 Task: Change the text to a single column.
Action: Mouse moved to (302, 274)
Screenshot: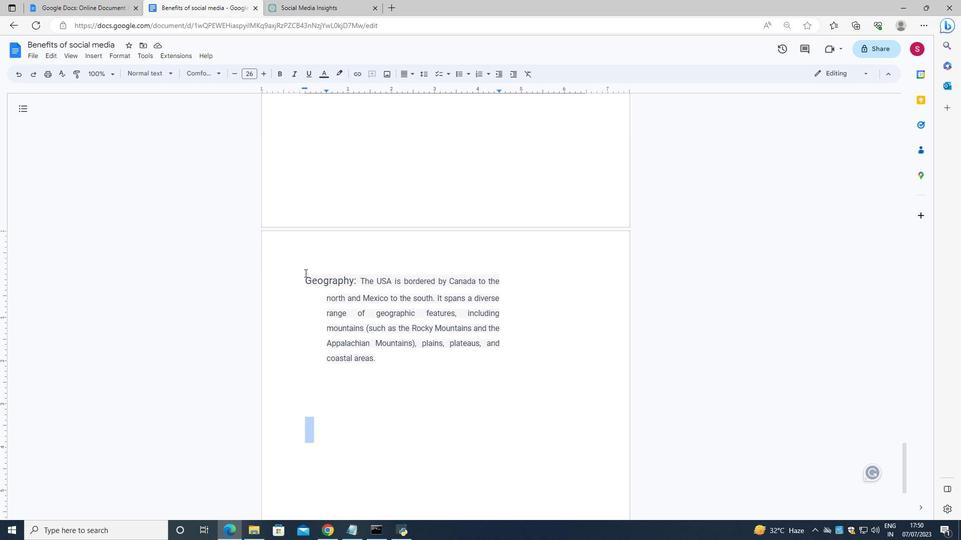 
Action: Mouse pressed left at (302, 274)
Screenshot: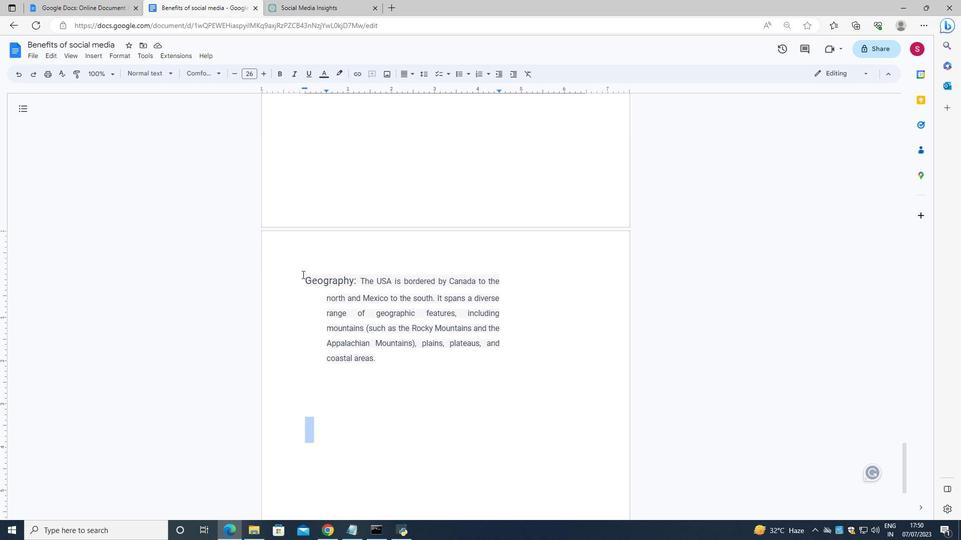 
Action: Mouse moved to (125, 50)
Screenshot: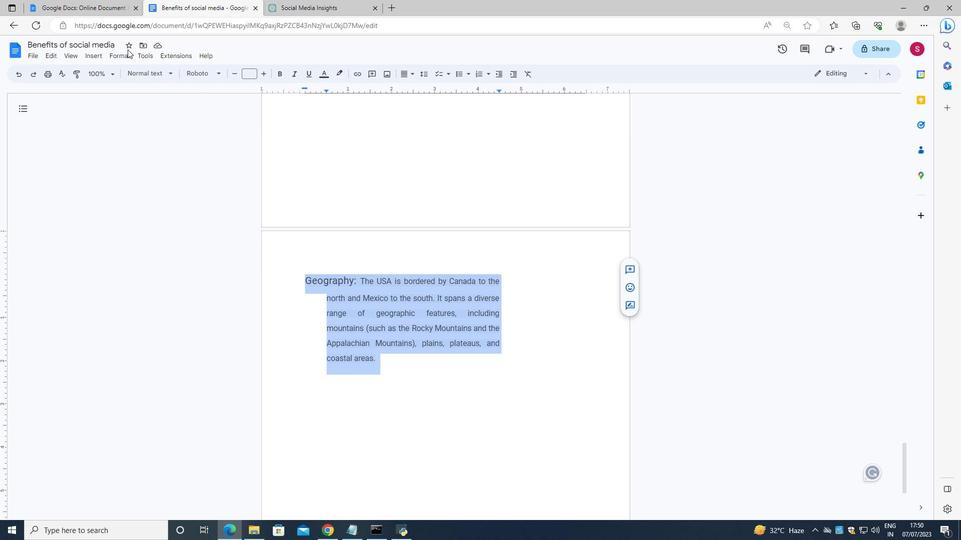 
Action: Mouse pressed left at (125, 50)
Screenshot: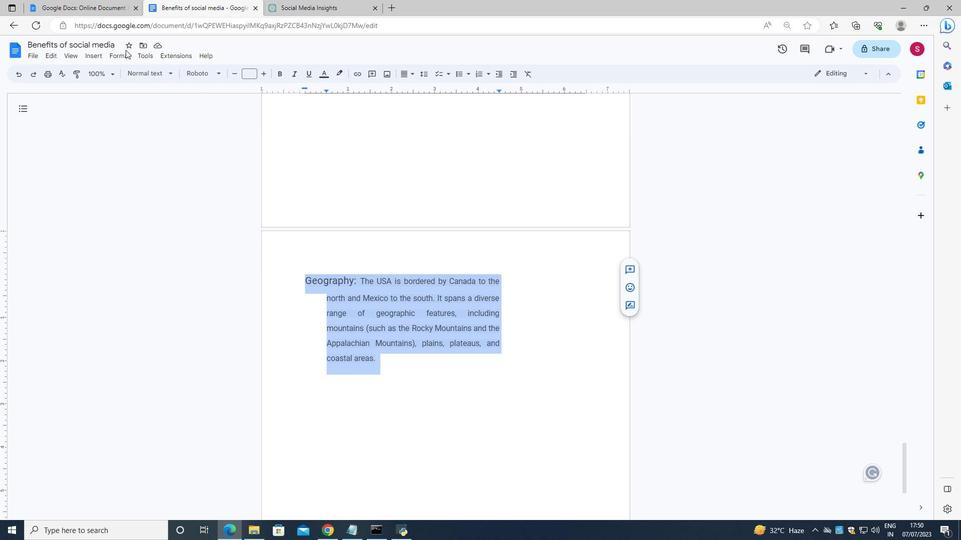 
Action: Mouse moved to (125, 59)
Screenshot: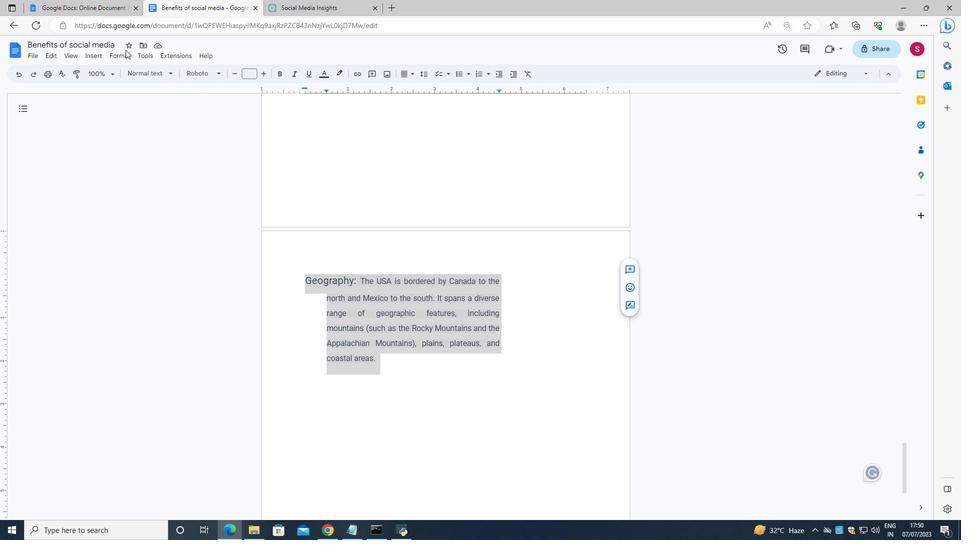 
Action: Mouse pressed left at (125, 59)
Screenshot: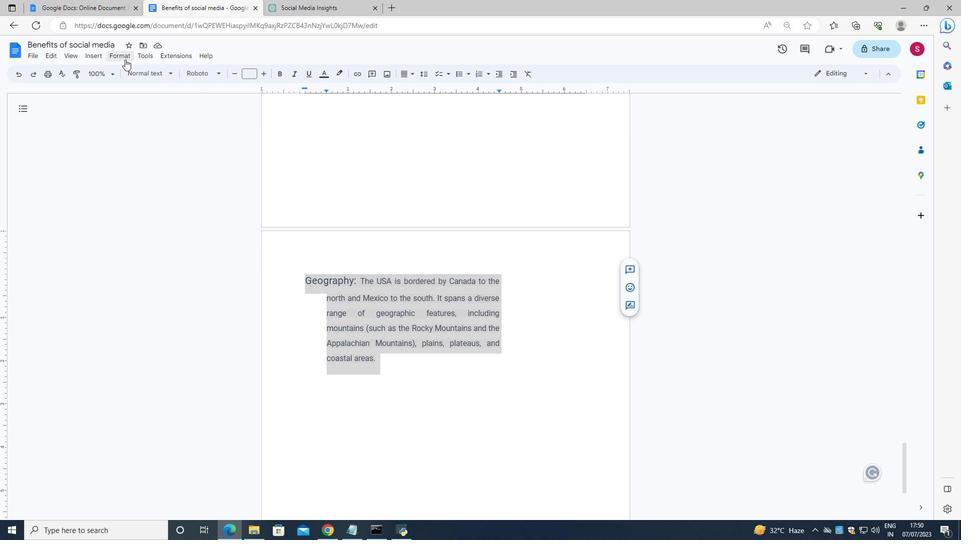 
Action: Mouse moved to (271, 147)
Screenshot: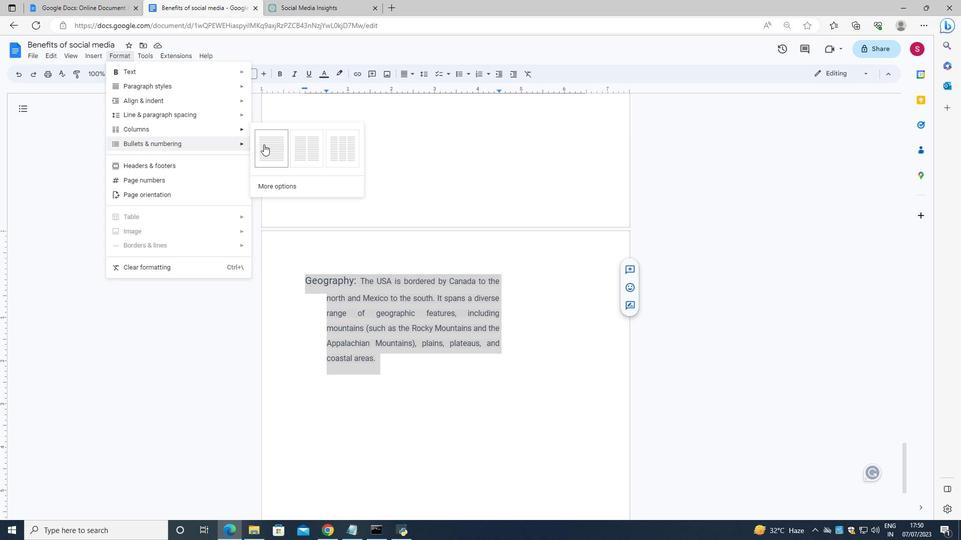 
Action: Mouse pressed left at (271, 147)
Screenshot: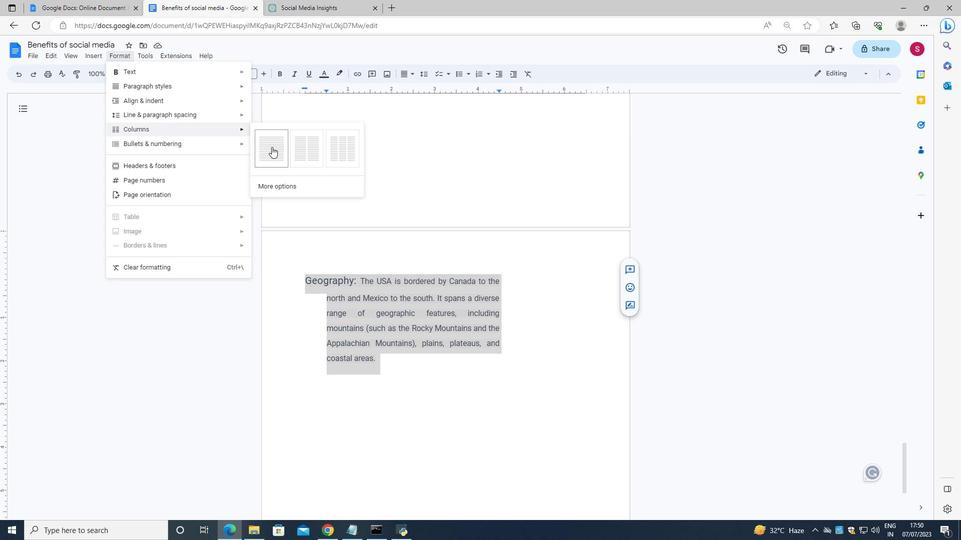 
Action: Mouse moved to (298, 164)
Screenshot: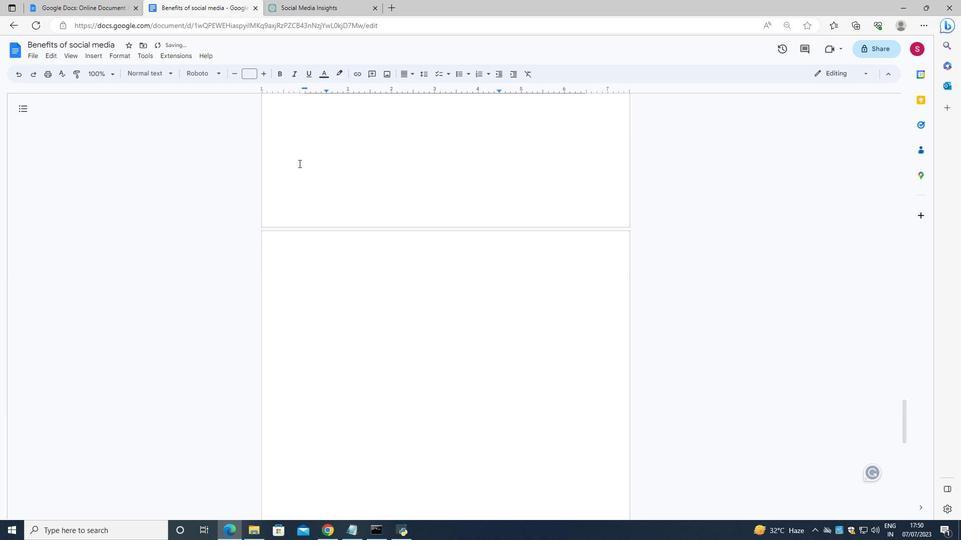 
Action: Mouse scrolled (298, 163) with delta (0, 0)
Screenshot: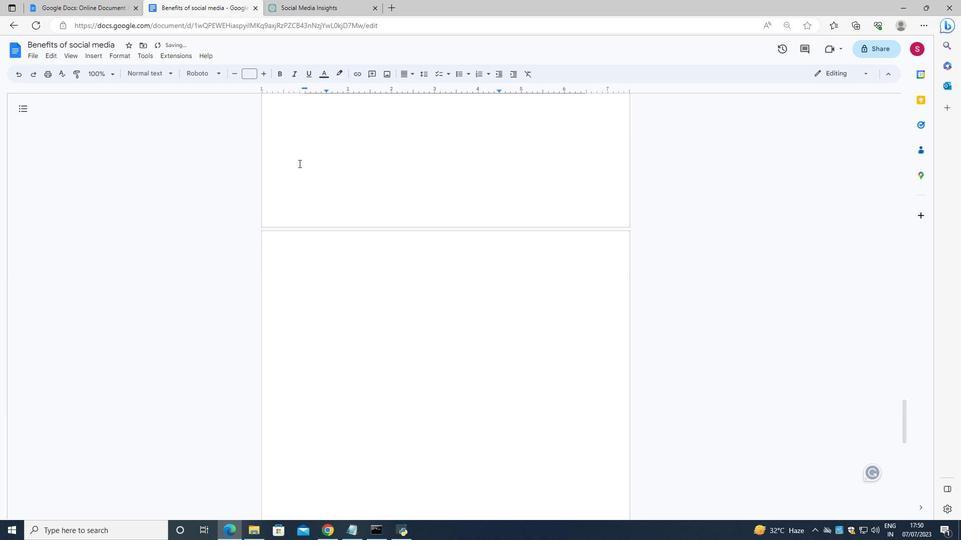 
Action: Mouse scrolled (298, 163) with delta (0, 0)
Screenshot: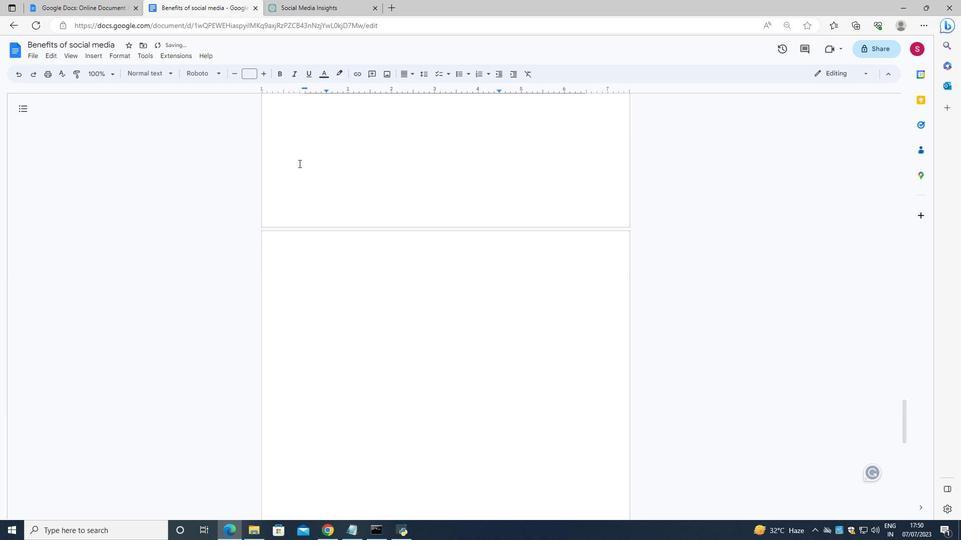 
Action: Mouse scrolled (298, 163) with delta (0, 0)
Screenshot: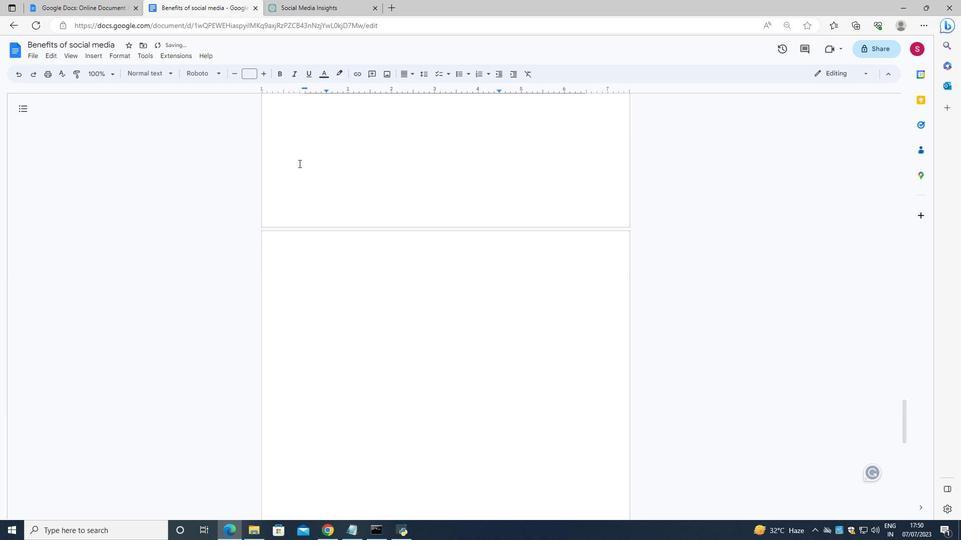 
Action: Mouse scrolled (298, 163) with delta (0, 0)
Screenshot: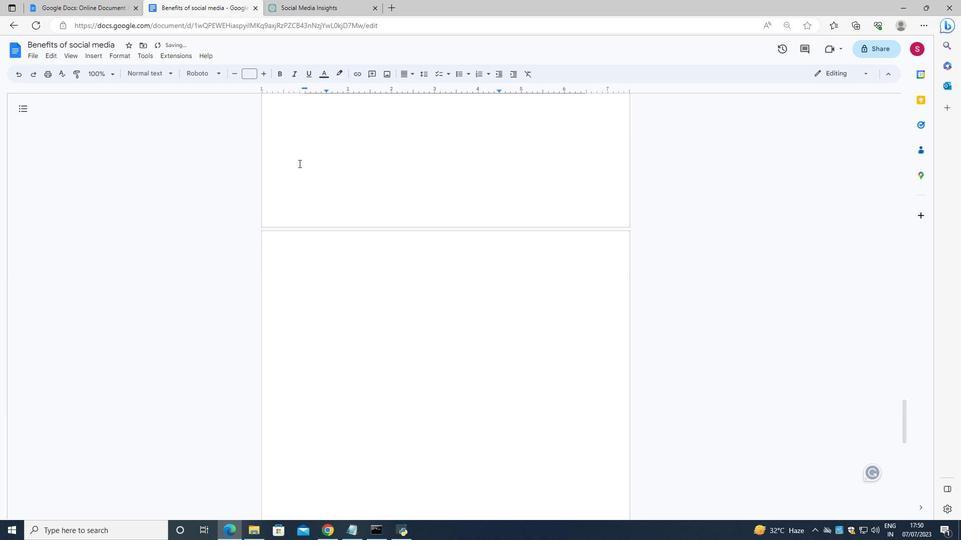 
Action: Mouse scrolled (298, 163) with delta (0, 0)
Screenshot: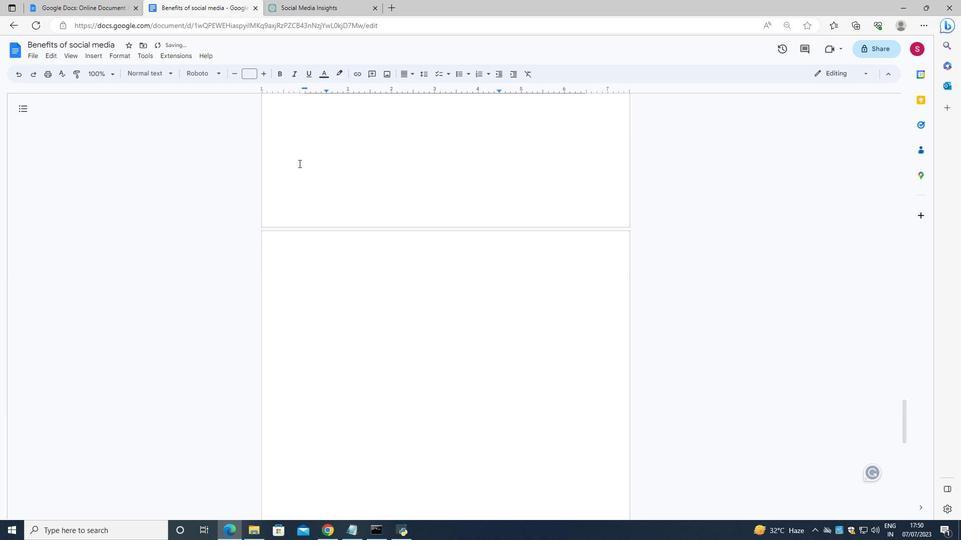 
Action: Mouse moved to (298, 165)
Screenshot: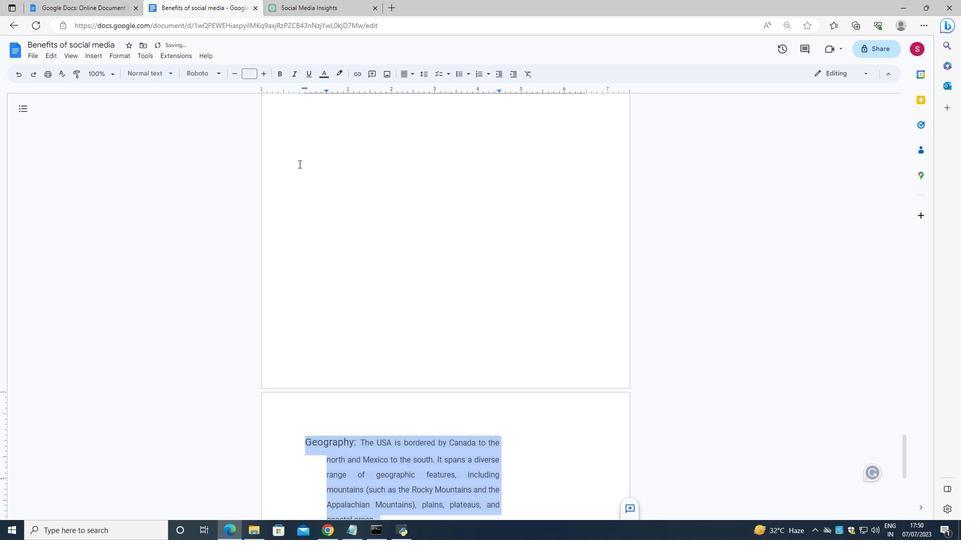 
Action: Mouse scrolled (298, 164) with delta (0, 0)
Screenshot: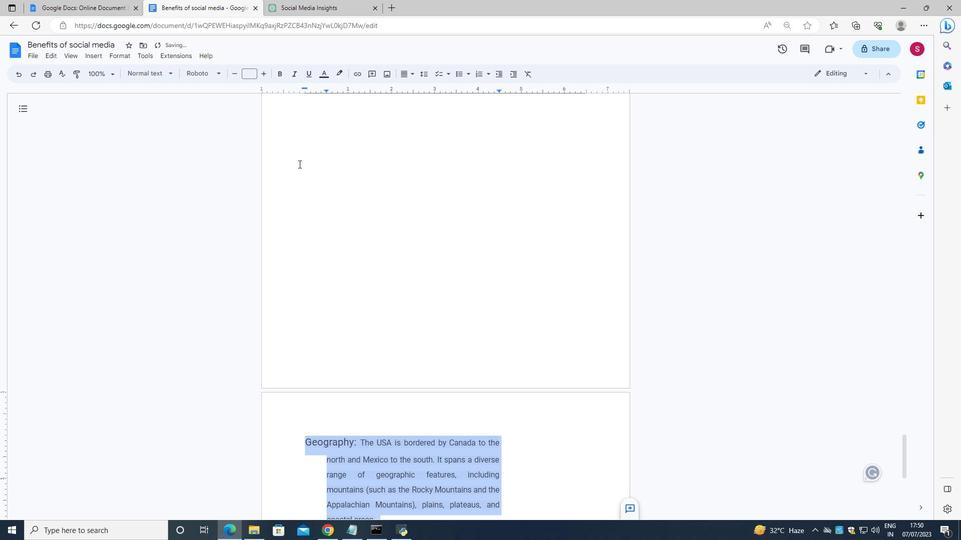 
Action: Mouse scrolled (298, 164) with delta (0, 0)
Screenshot: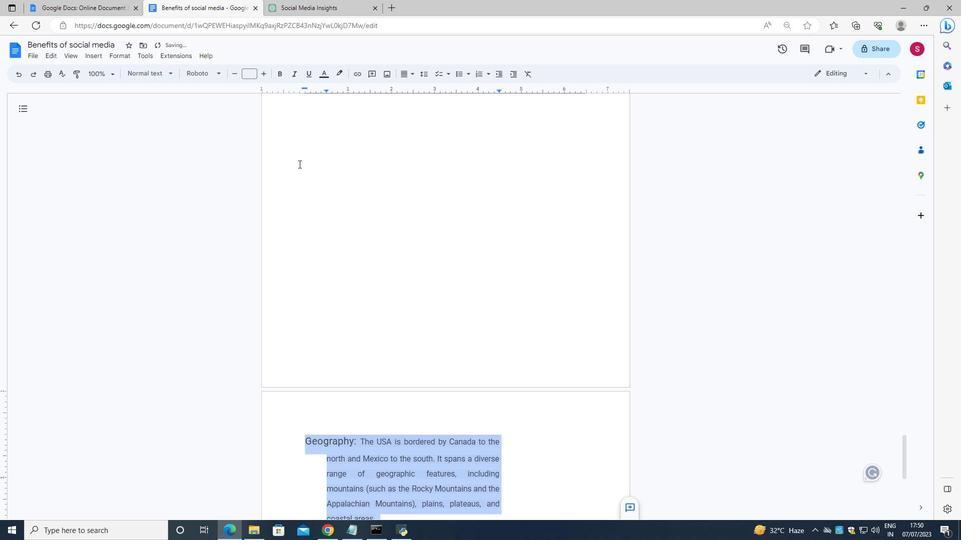 
Action: Mouse scrolled (298, 164) with delta (0, 0)
Screenshot: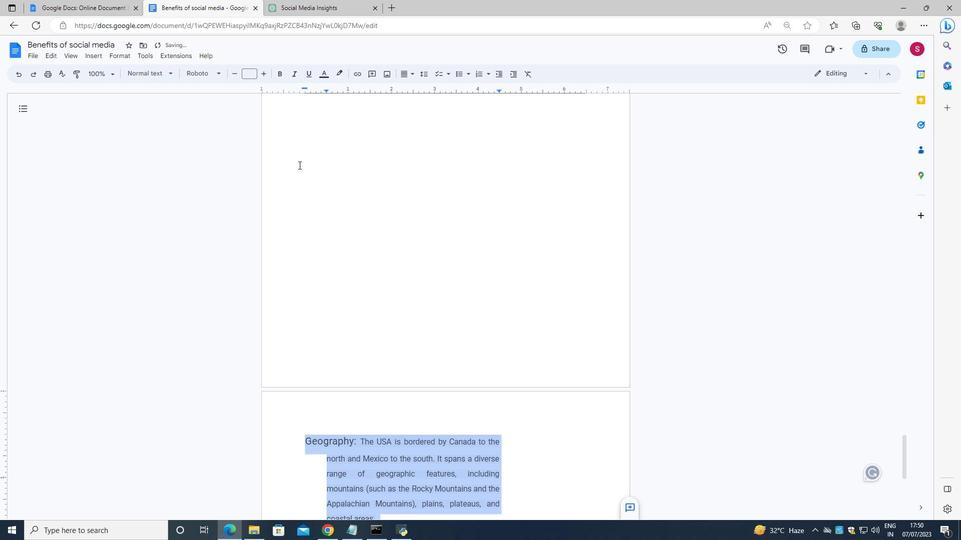 
Action: Mouse moved to (299, 165)
Screenshot: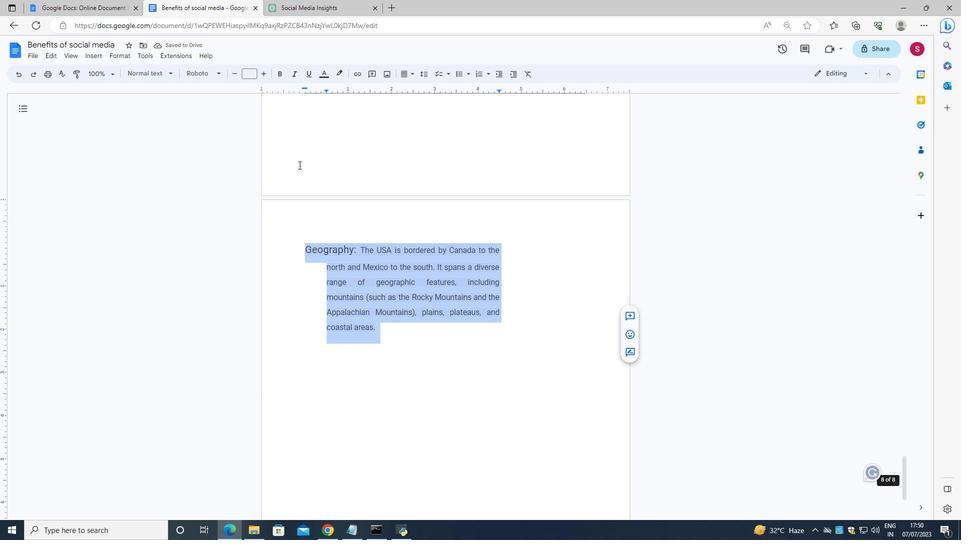
